Task: Assign Person0003 as Assignee of Child Issue ChildIssue0012 of Issue Issue0006 in Backlog  in Scrum Project Project0002 in Jira
Action: Mouse moved to (476, 537)
Screenshot: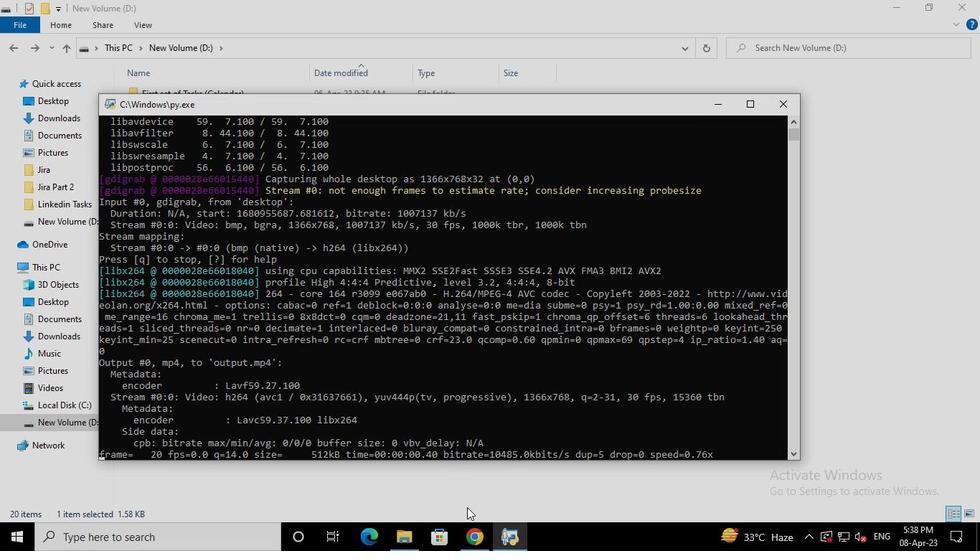 
Action: Mouse pressed left at (476, 537)
Screenshot: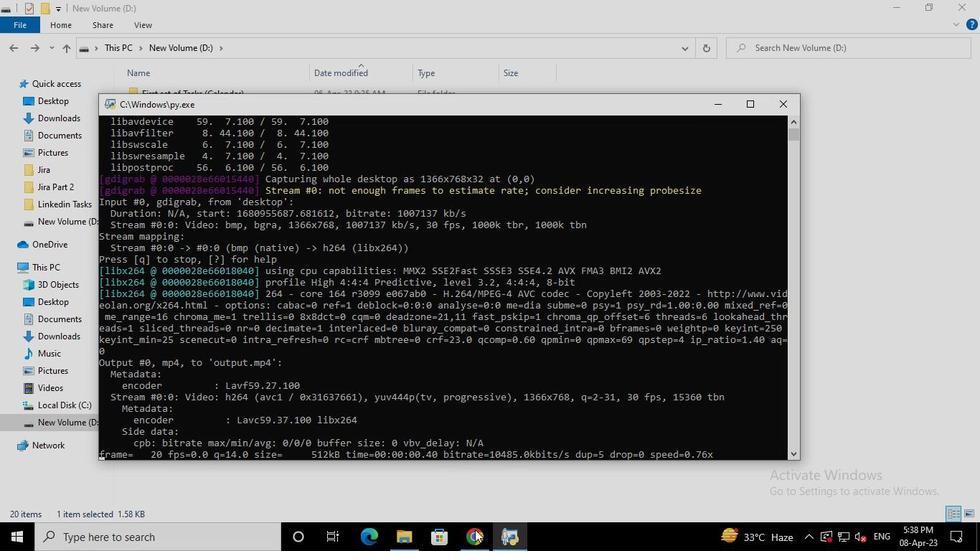 
Action: Mouse moved to (96, 220)
Screenshot: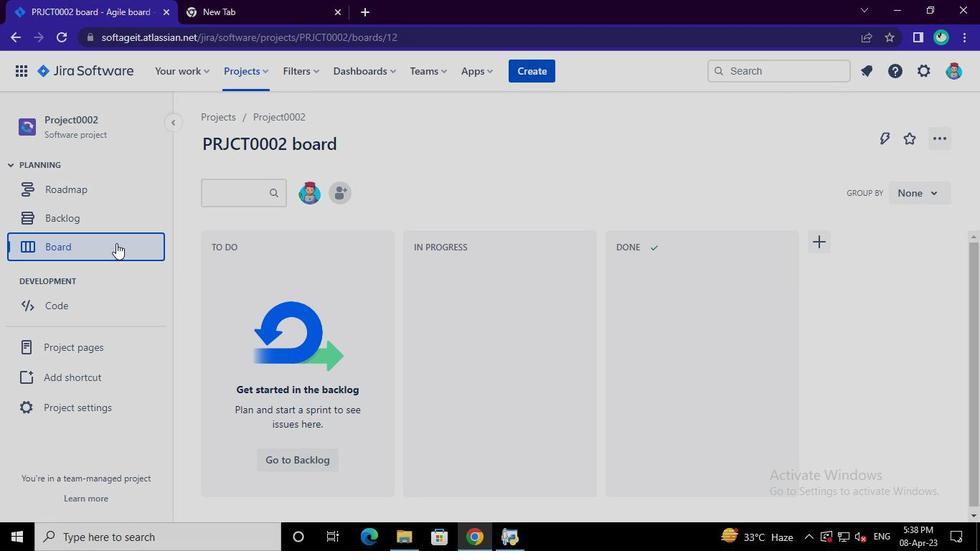 
Action: Mouse pressed left at (96, 220)
Screenshot: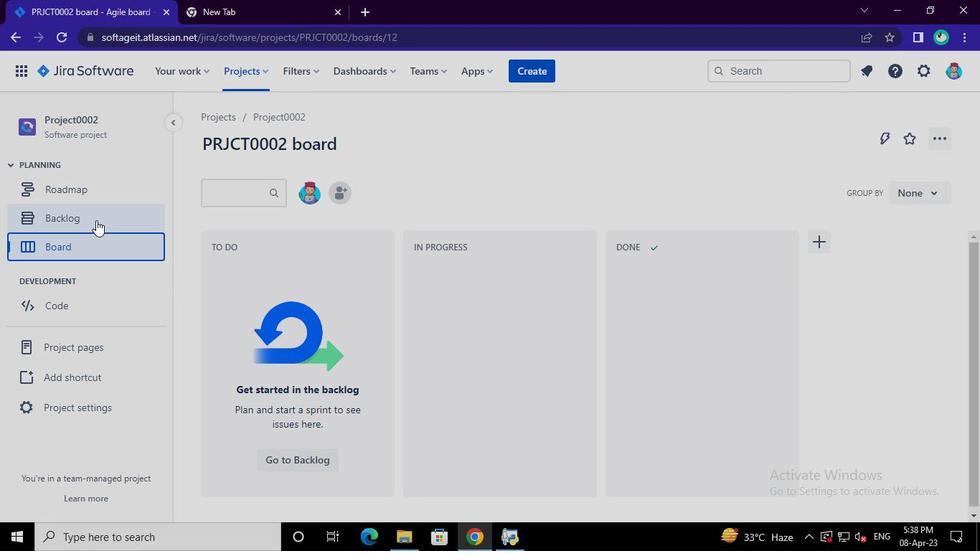 
Action: Mouse moved to (335, 332)
Screenshot: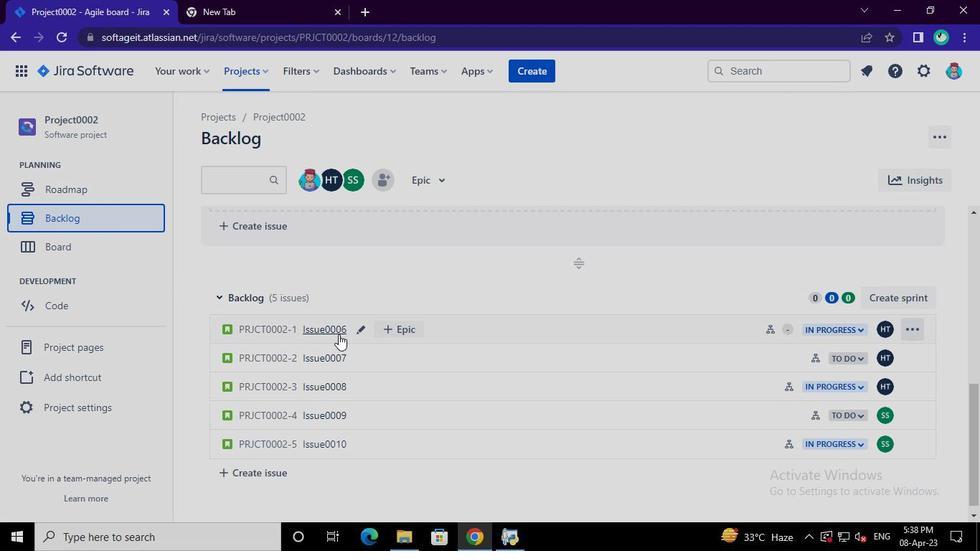 
Action: Mouse pressed left at (335, 332)
Screenshot: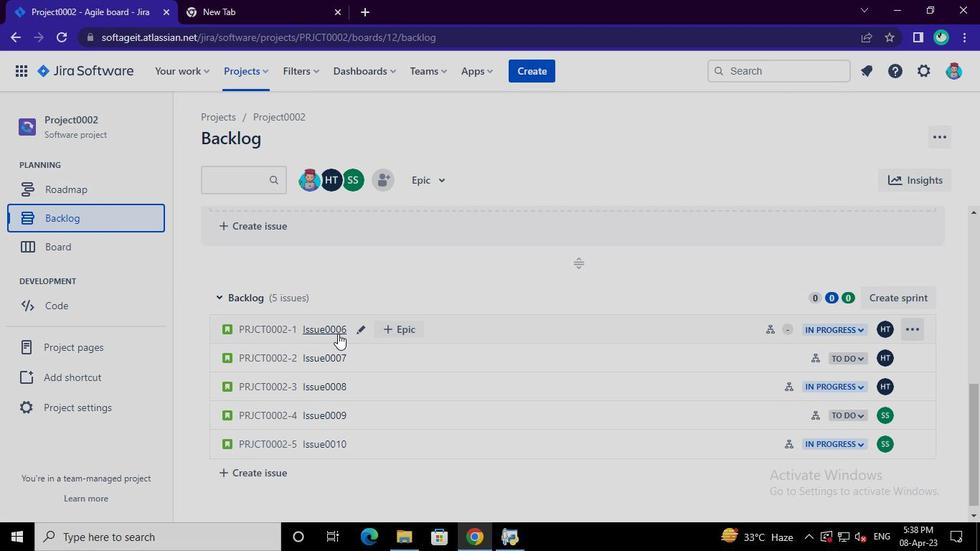 
Action: Mouse moved to (888, 348)
Screenshot: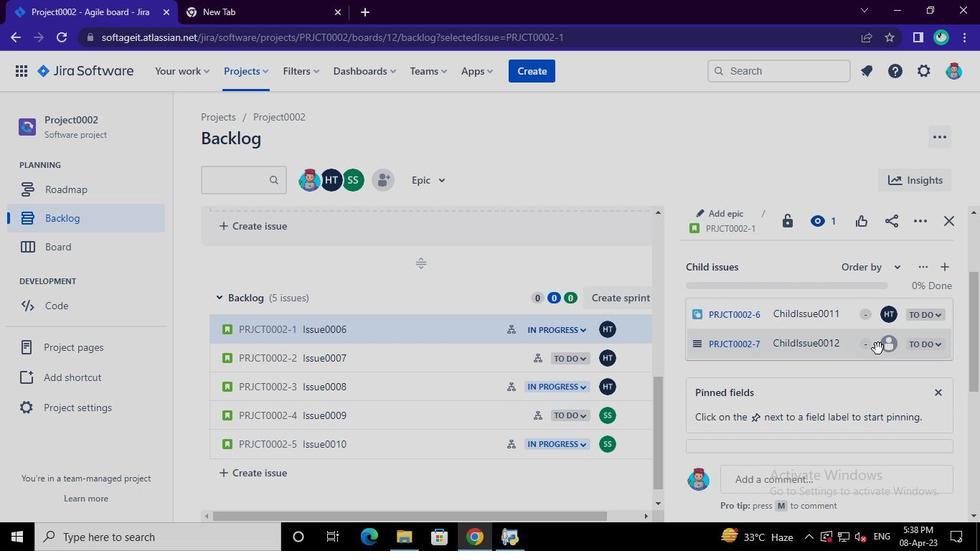 
Action: Mouse pressed left at (888, 348)
Screenshot: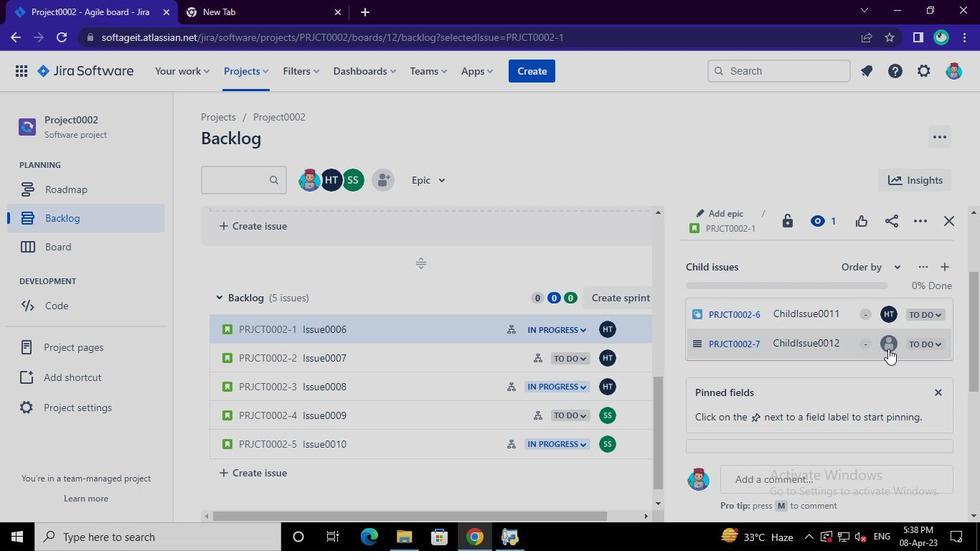 
Action: Mouse moved to (776, 426)
Screenshot: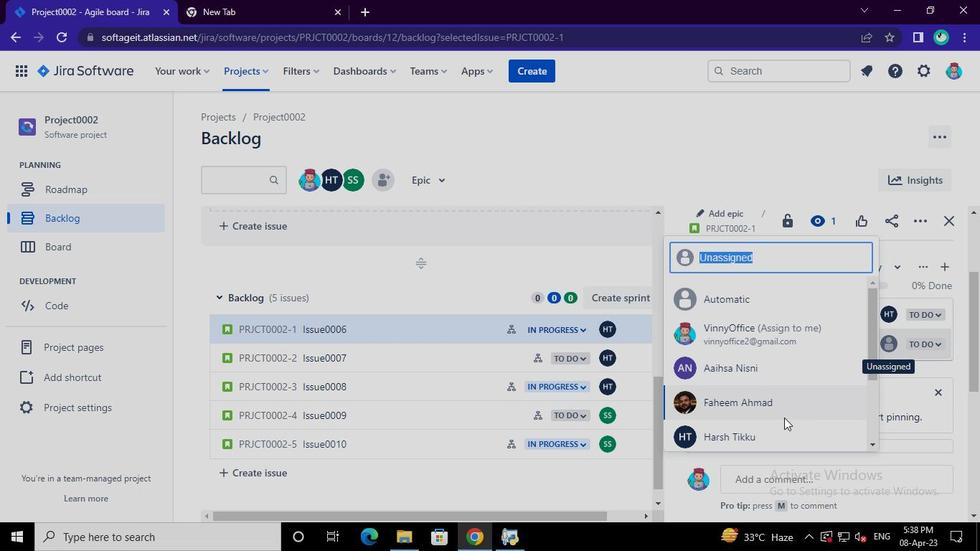 
Action: Mouse pressed left at (776, 426)
Screenshot: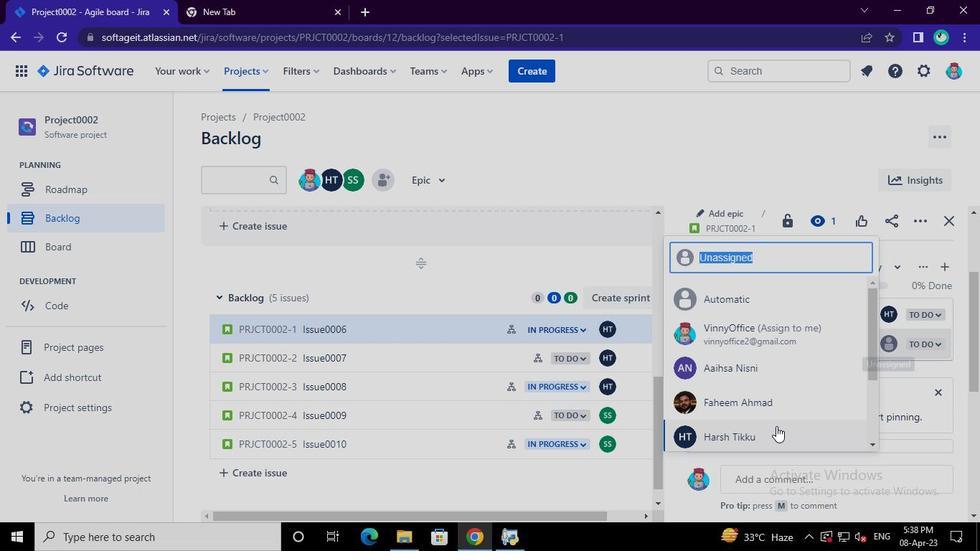 
Action: Mouse moved to (515, 539)
Screenshot: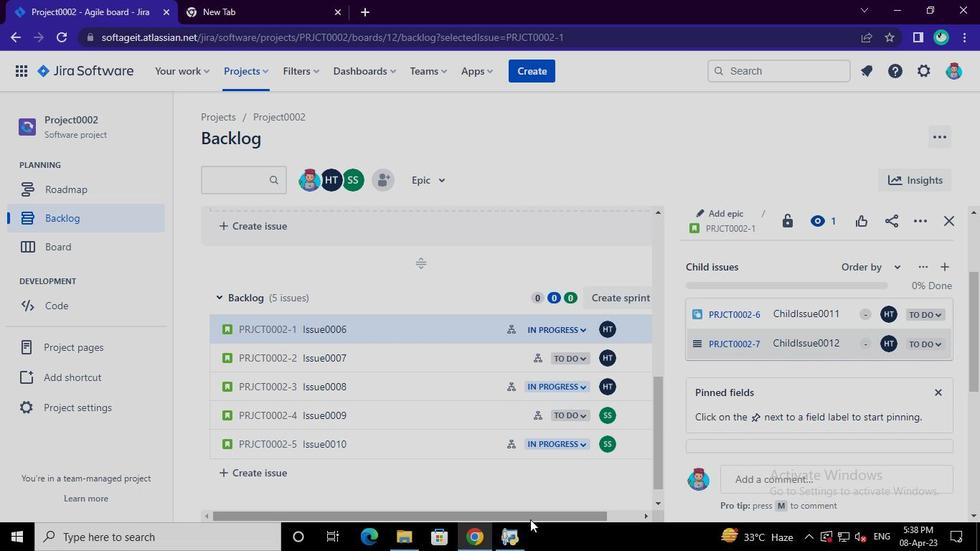 
Action: Mouse pressed left at (515, 539)
Screenshot: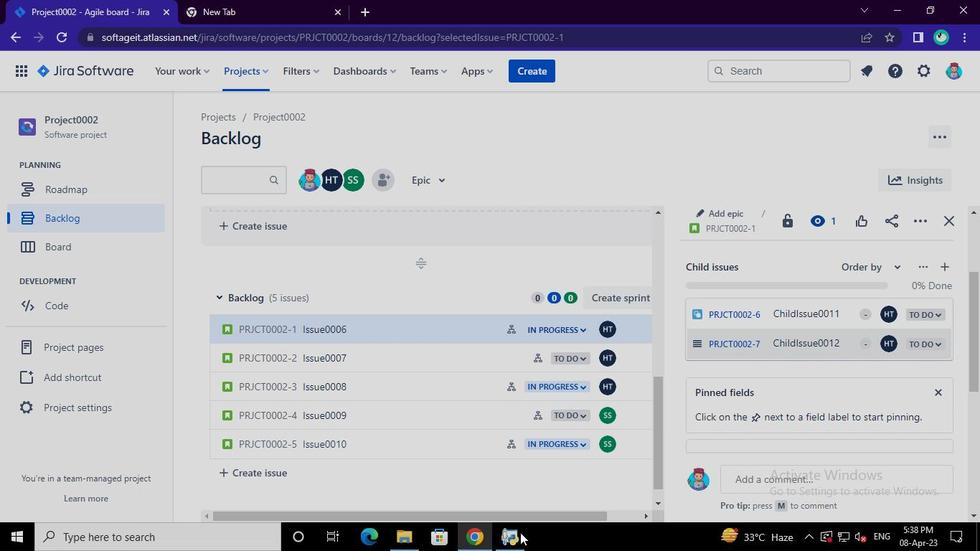 
Action: Mouse moved to (790, 109)
Screenshot: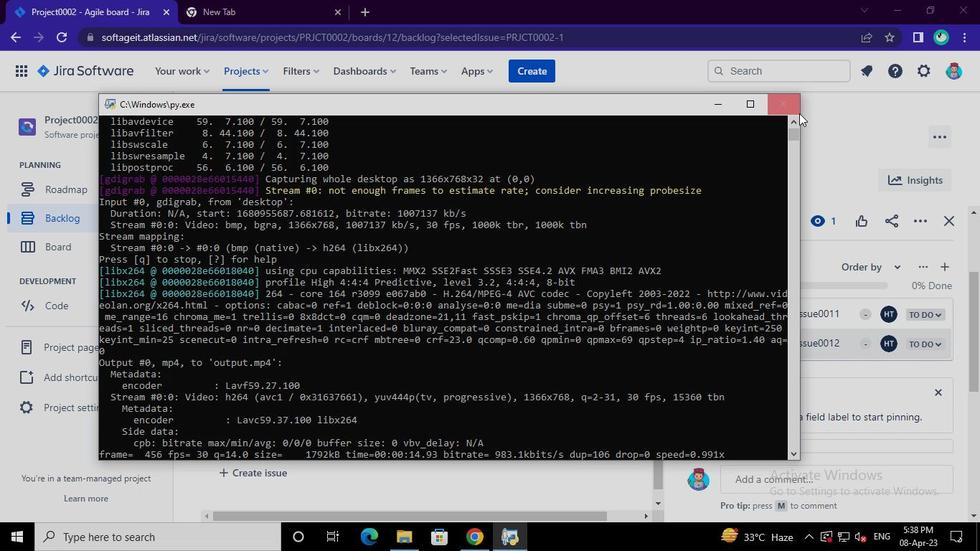 
Action: Mouse pressed left at (790, 109)
Screenshot: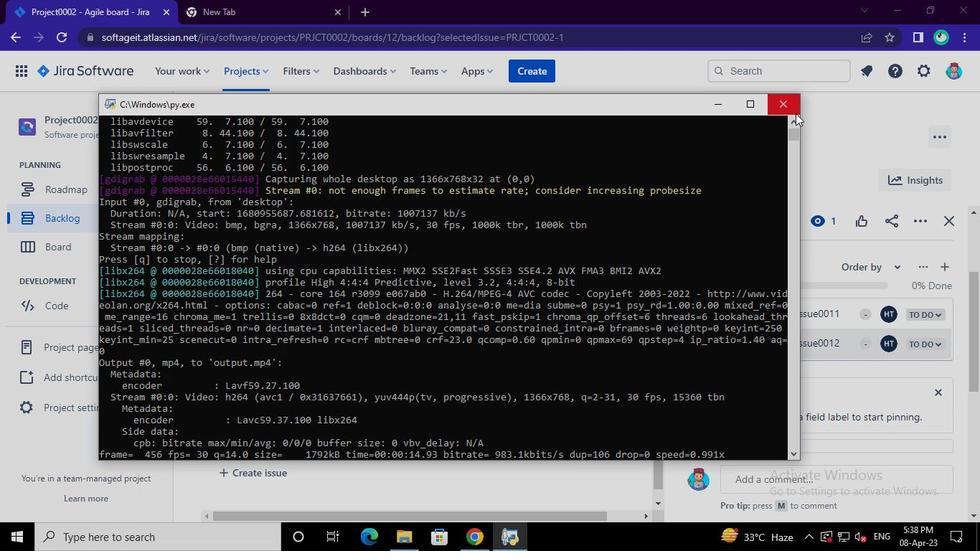 
